 Task: Select the option to prevent single lines.
Action: Mouse moved to (314, 193)
Screenshot: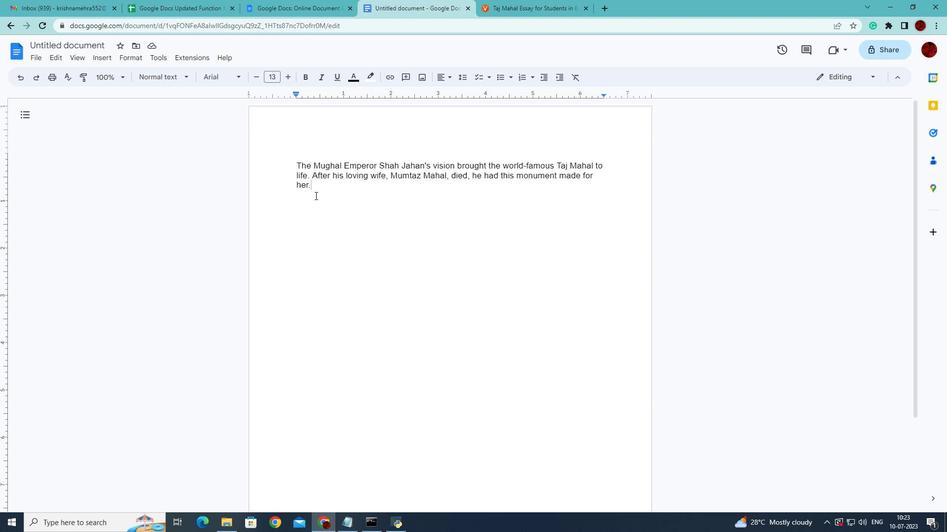 
Action: Mouse pressed left at (314, 193)
Screenshot: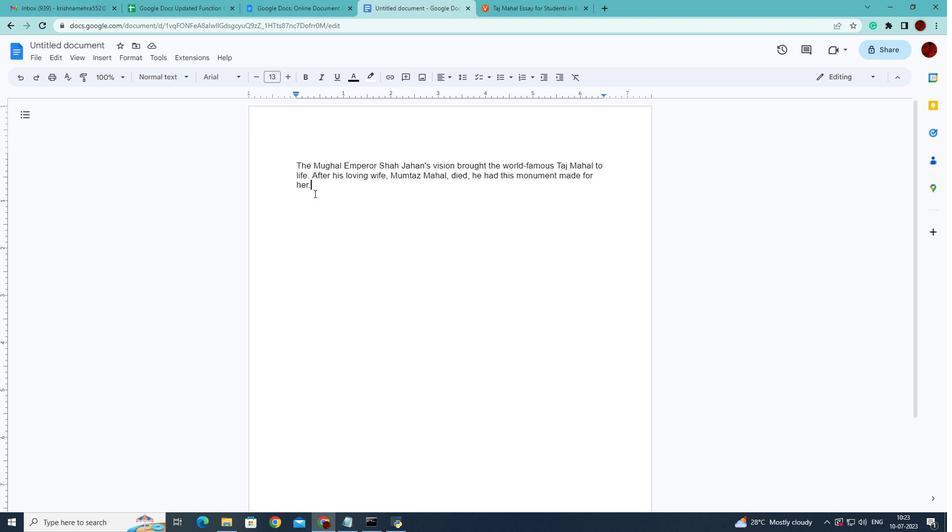 
Action: Mouse moved to (462, 79)
Screenshot: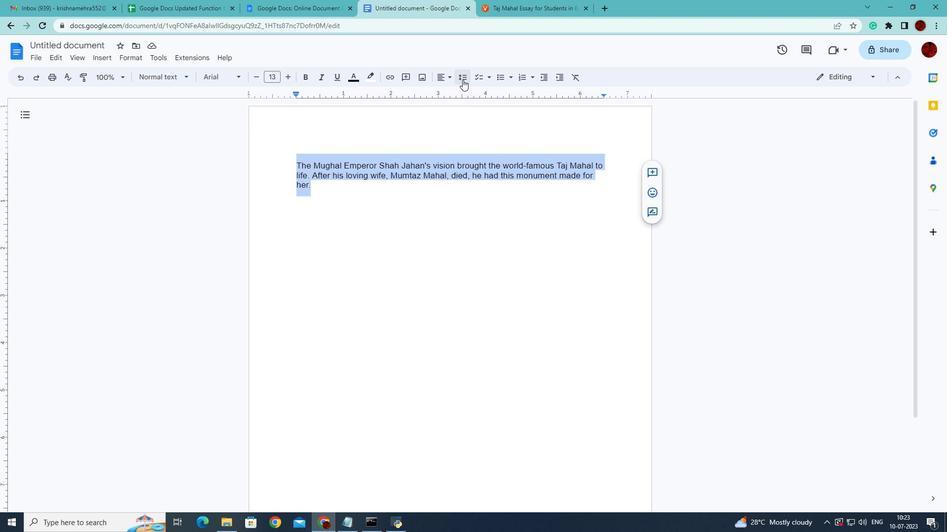 
Action: Mouse pressed left at (462, 79)
Screenshot: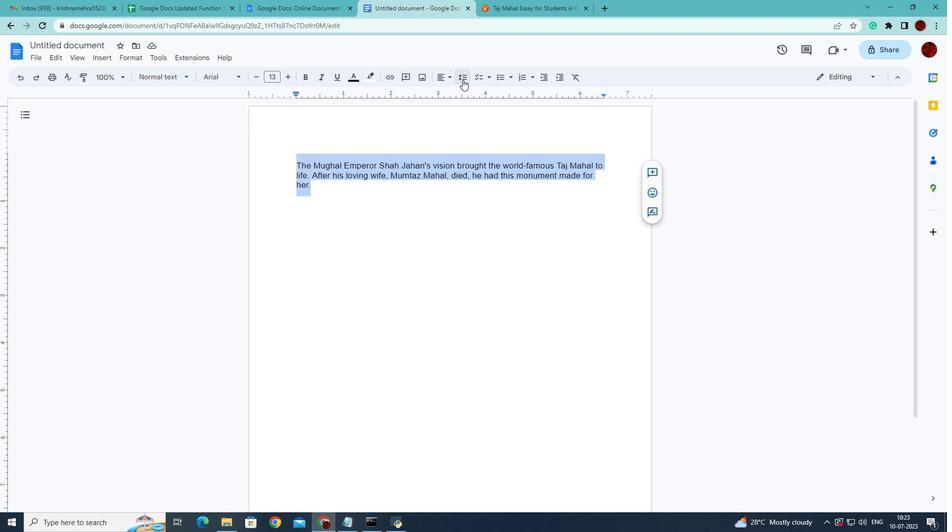 
Action: Mouse moved to (464, 261)
Screenshot: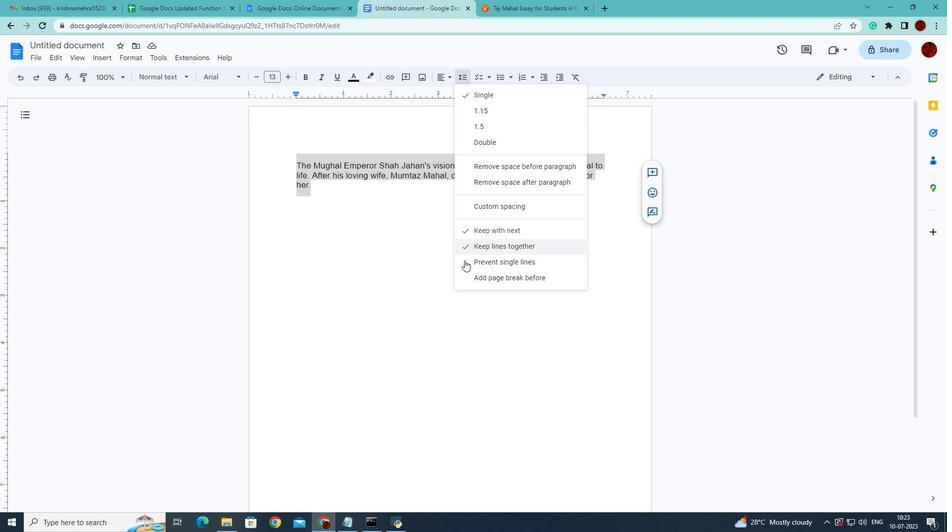 
Action: Mouse pressed left at (464, 261)
Screenshot: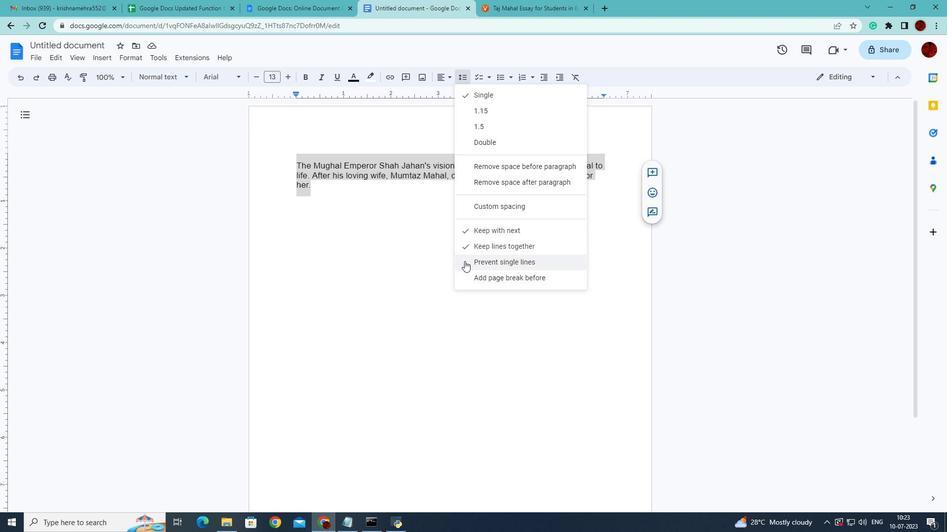 
Action: Mouse moved to (464, 261)
Screenshot: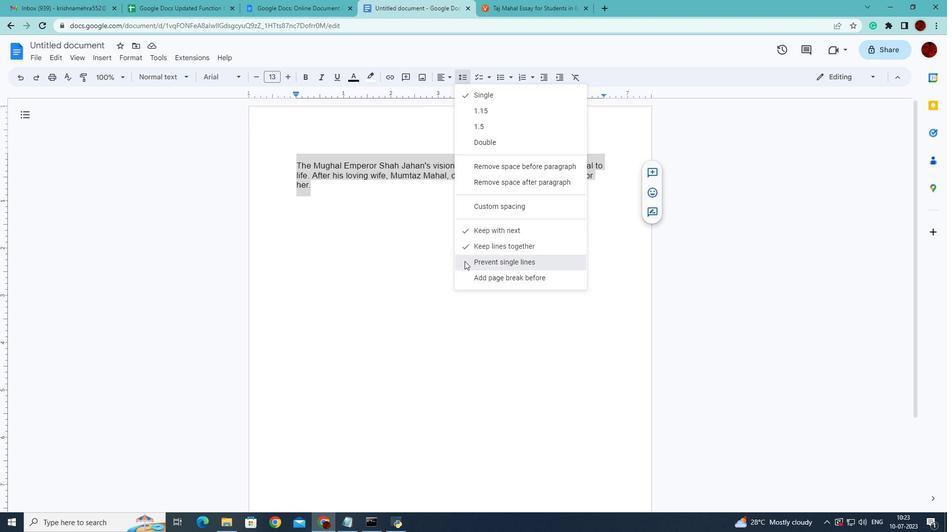 
